 Task: Set the gender as another gender identity.
Action: Mouse moved to (557, 321)
Screenshot: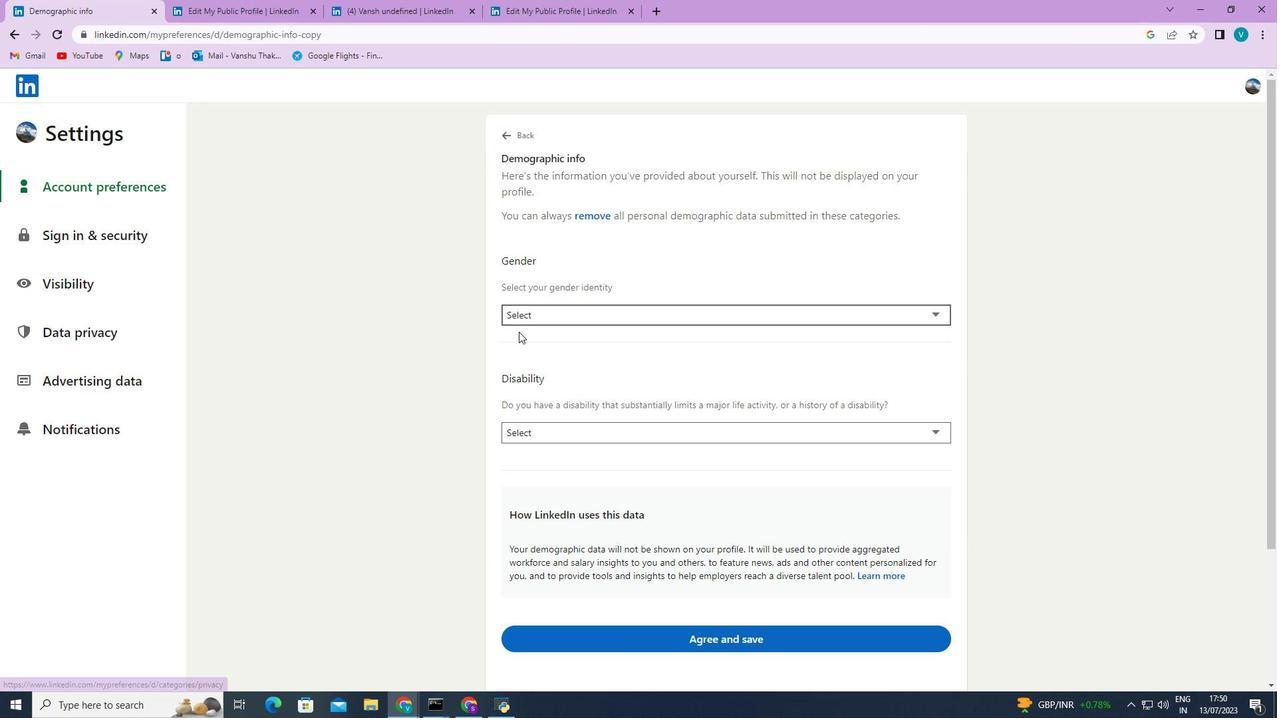 
Action: Mouse pressed left at (557, 321)
Screenshot: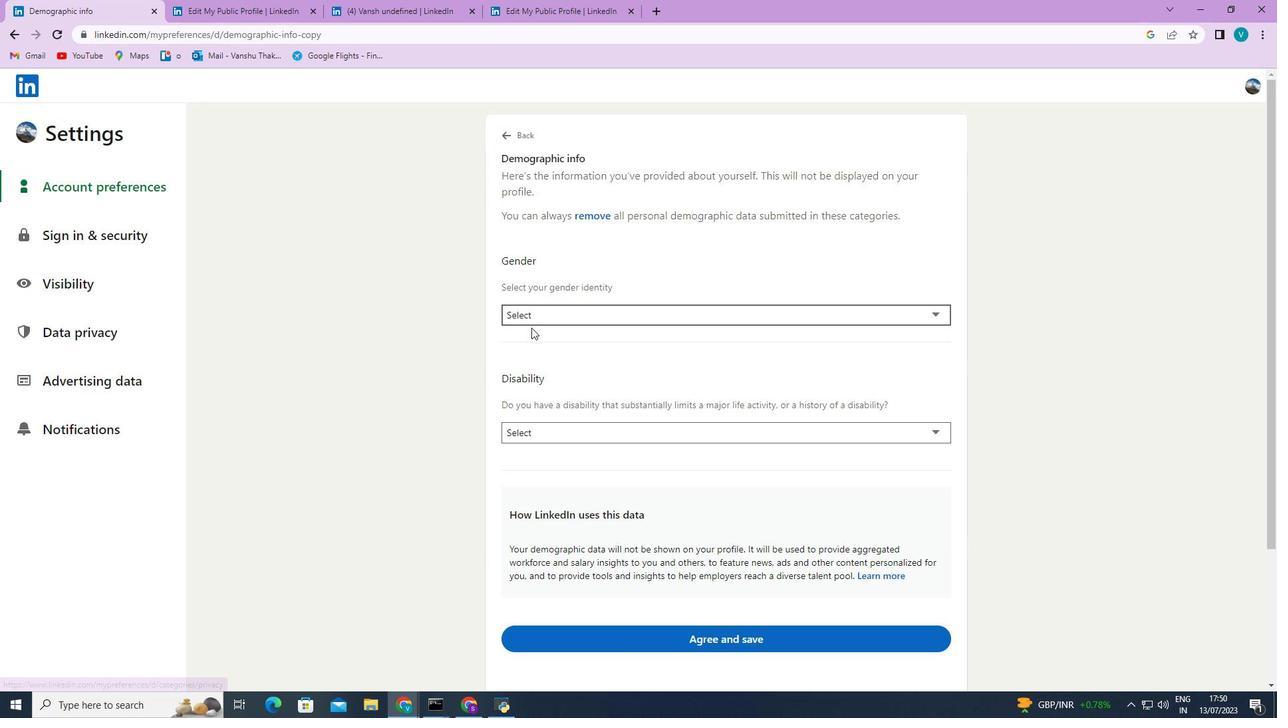 
Action: Mouse moved to (563, 371)
Screenshot: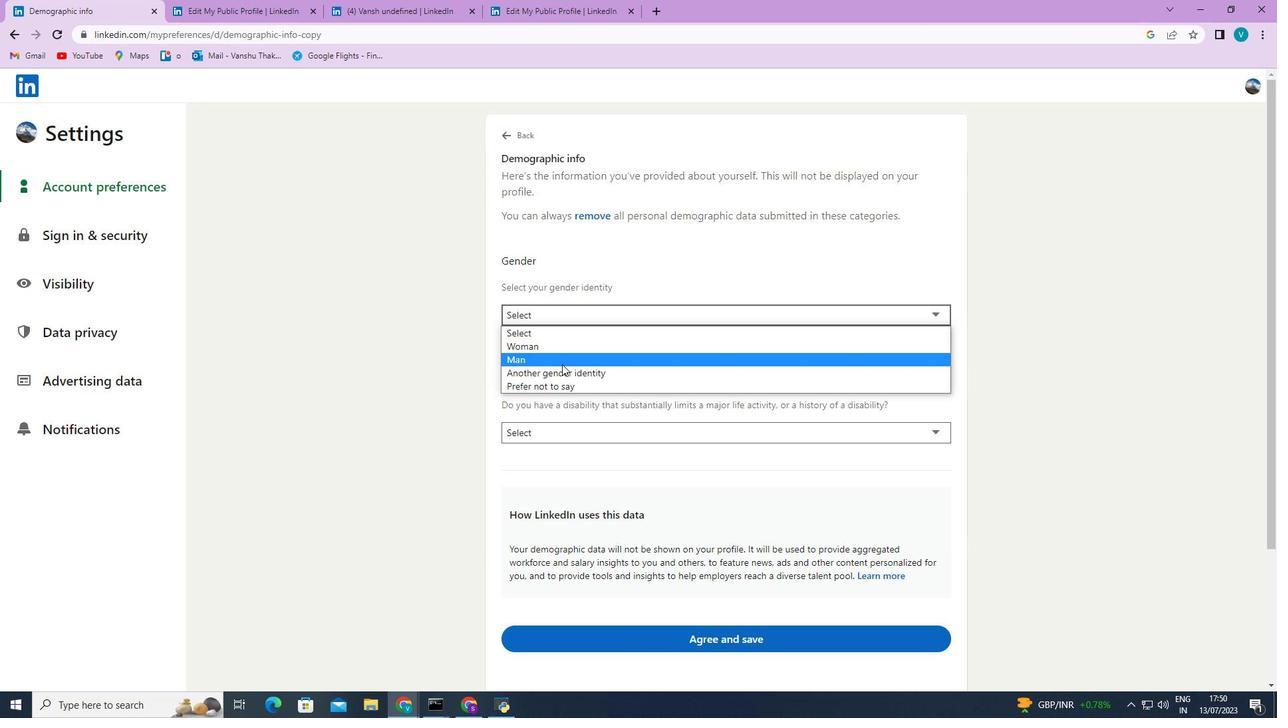
Action: Mouse pressed left at (563, 371)
Screenshot: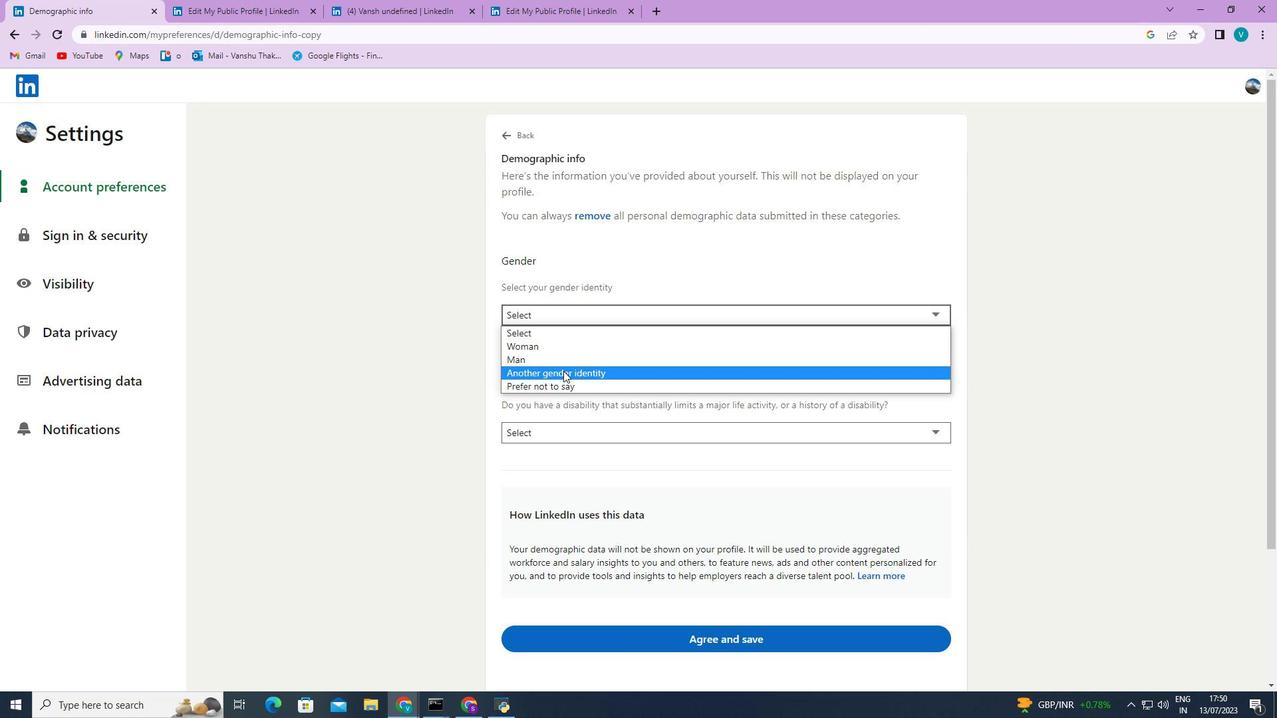 
